 Task: Apply Audio Effect To Telephone
Action: Mouse moved to (1097, 52)
Screenshot: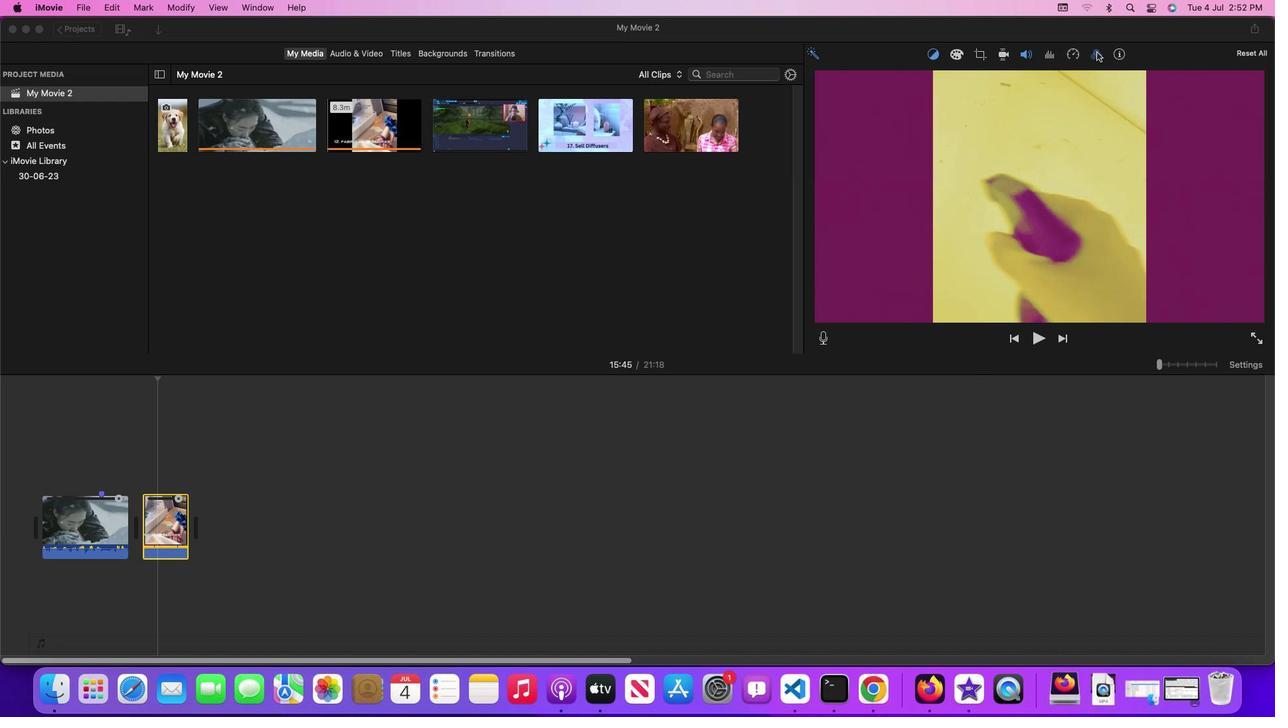 
Action: Mouse pressed left at (1097, 52)
Screenshot: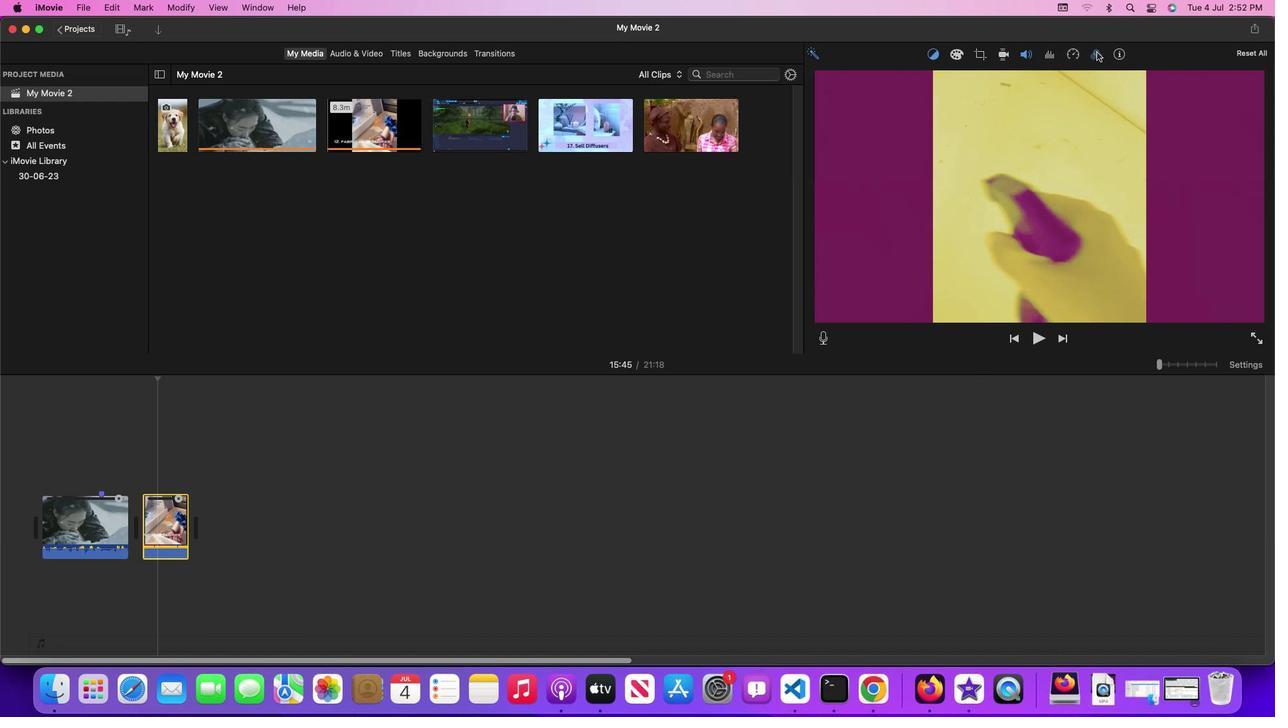 
Action: Mouse moved to (1143, 77)
Screenshot: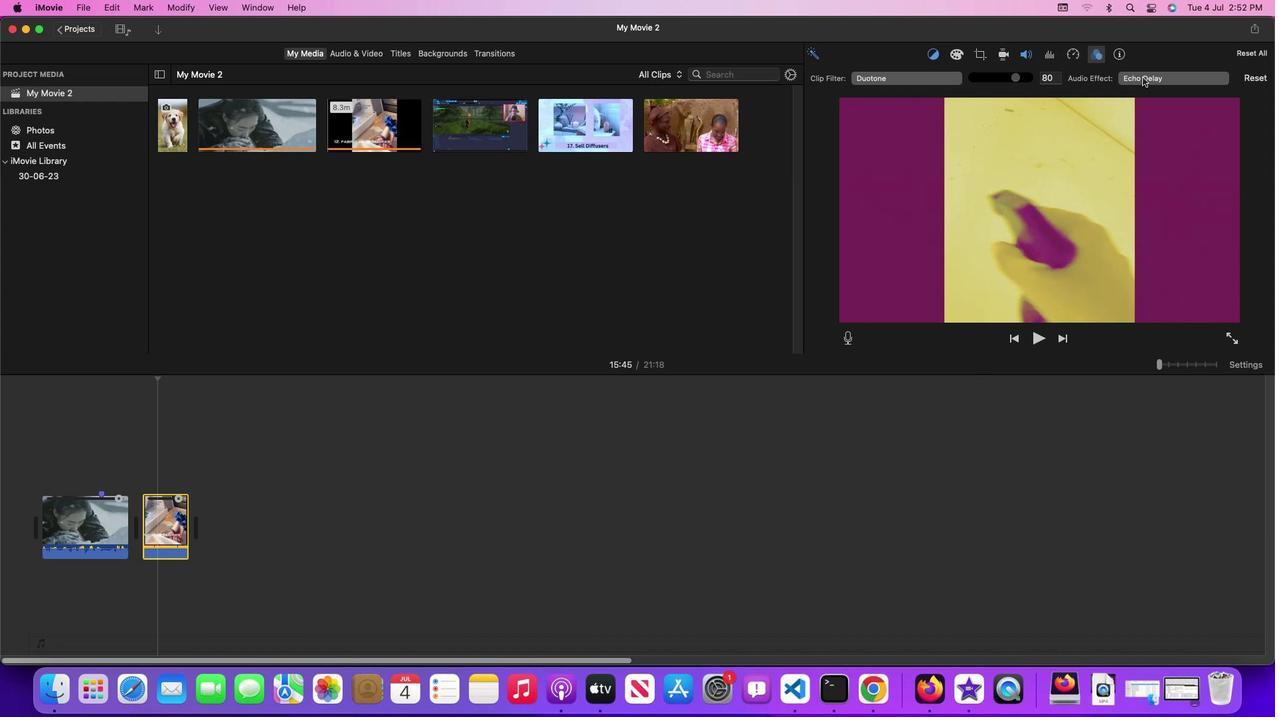 
Action: Mouse pressed left at (1143, 77)
Screenshot: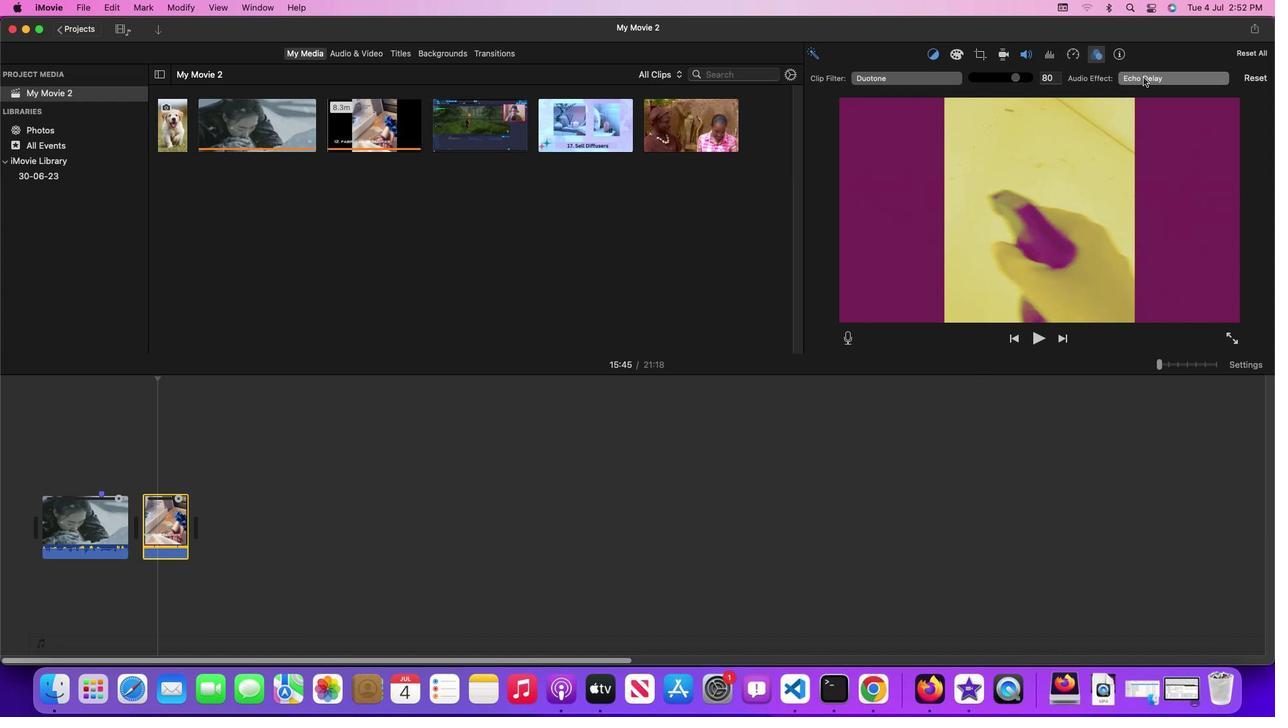 
Action: Mouse moved to (107, 136)
Screenshot: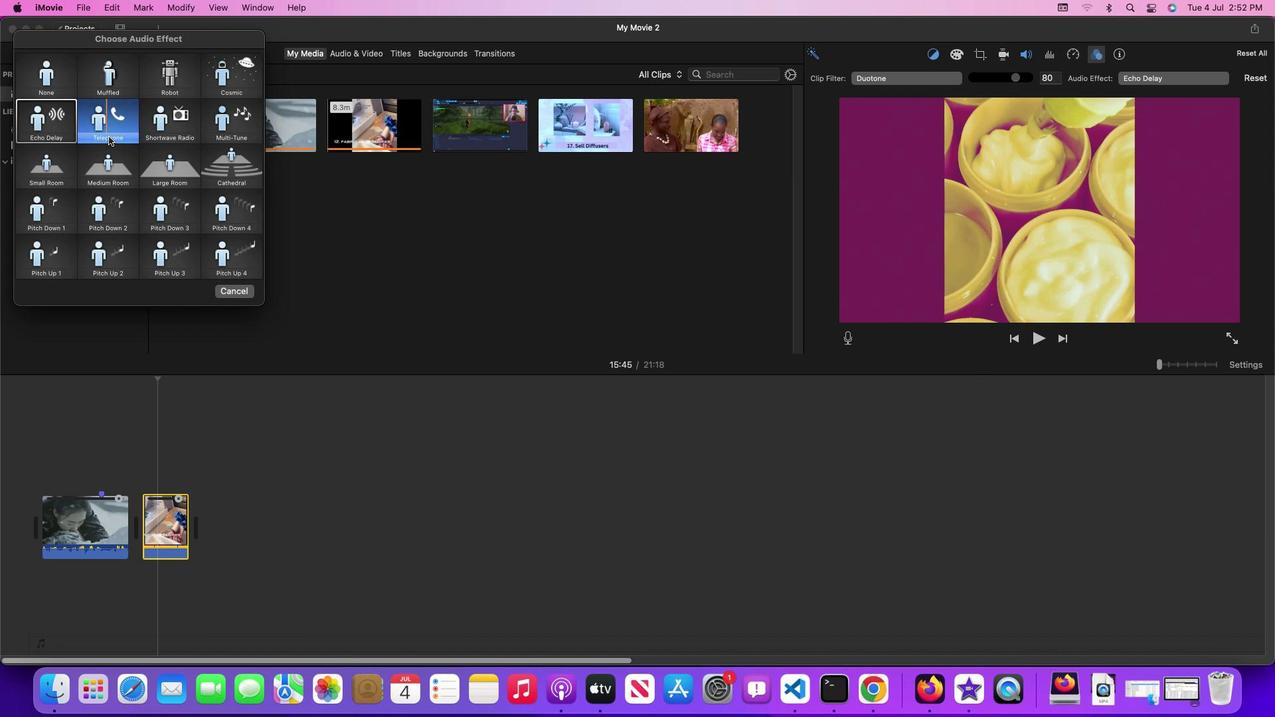 
Action: Mouse pressed left at (107, 136)
Screenshot: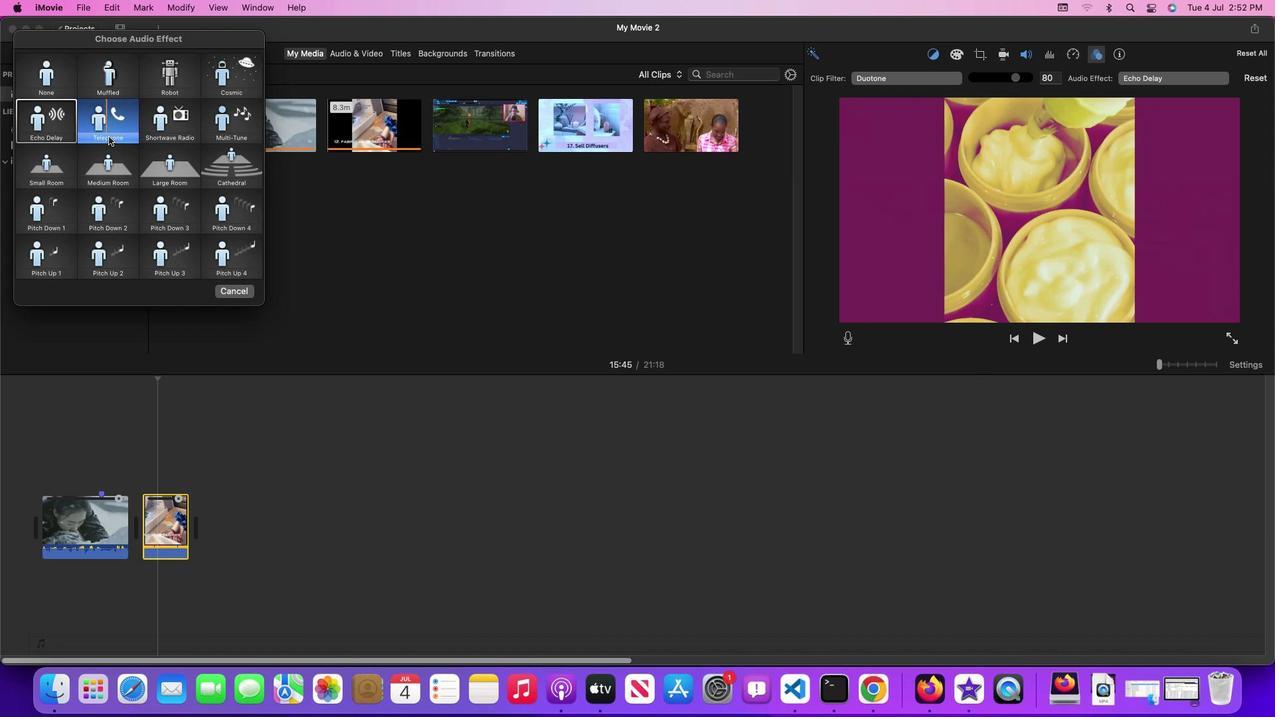 
Action: Mouse moved to (447, 197)
Screenshot: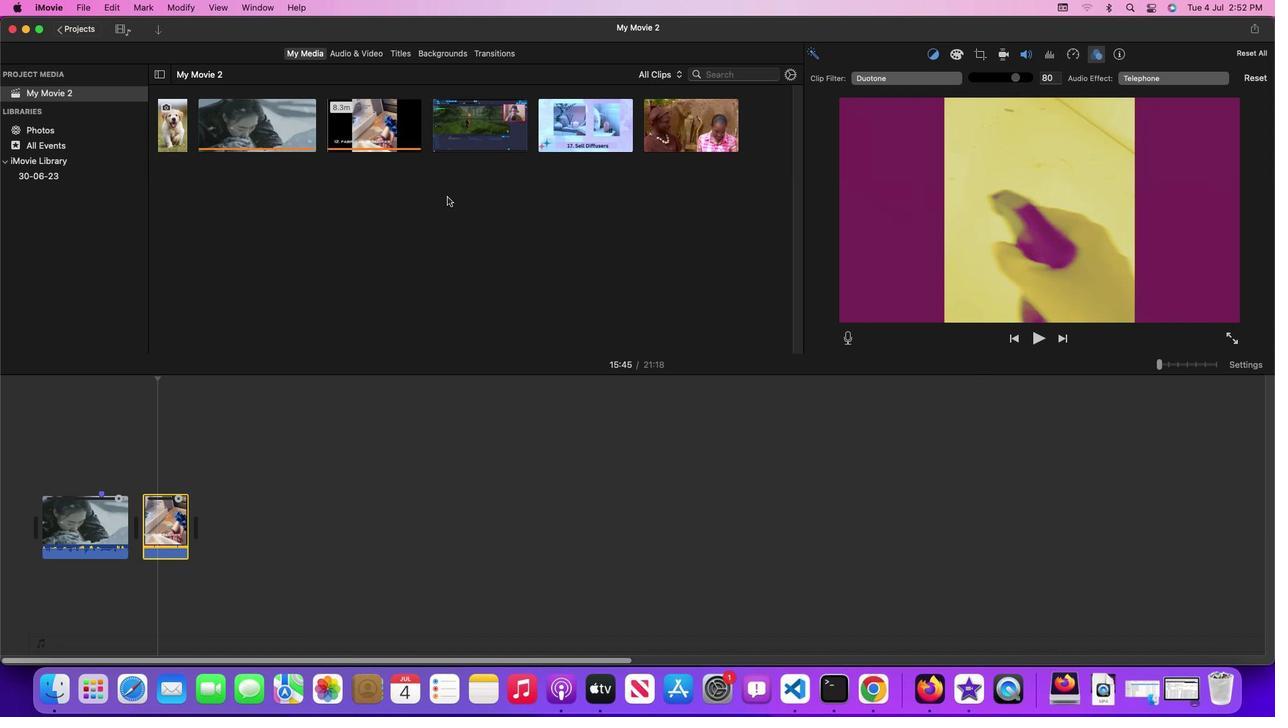 
